 Task: Change  the formatting of the data to Which is Less than 5. In conditional formating, put the option 'Chart 8 colour.'In the sheet  Attendance Sheet for Weekly Progressbook
Action: Mouse moved to (101, 126)
Screenshot: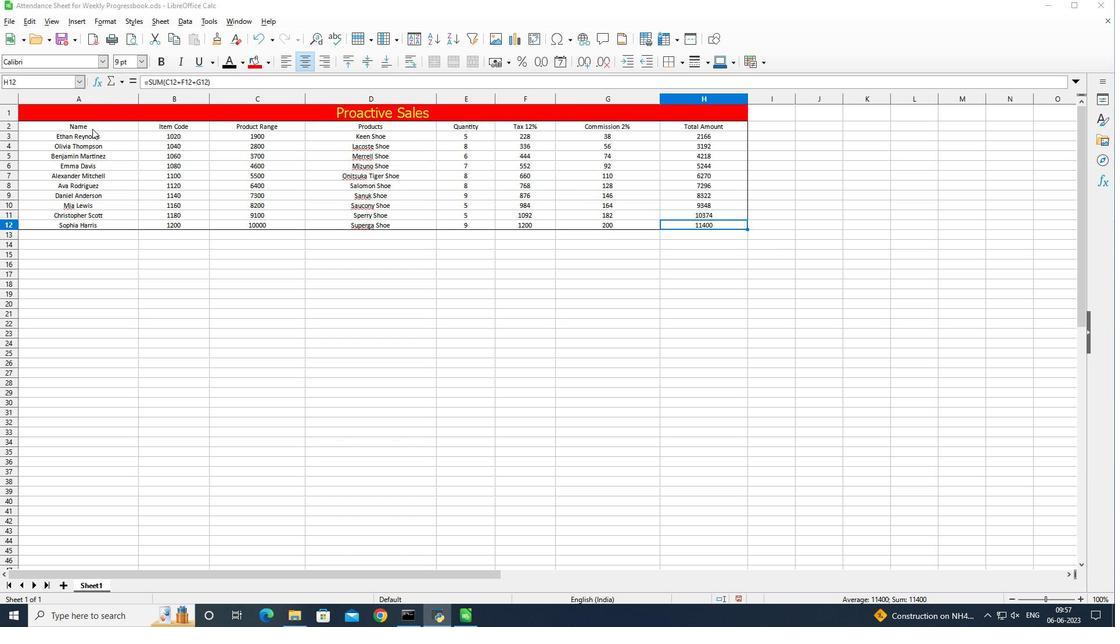 
Action: Mouse pressed left at (101, 126)
Screenshot: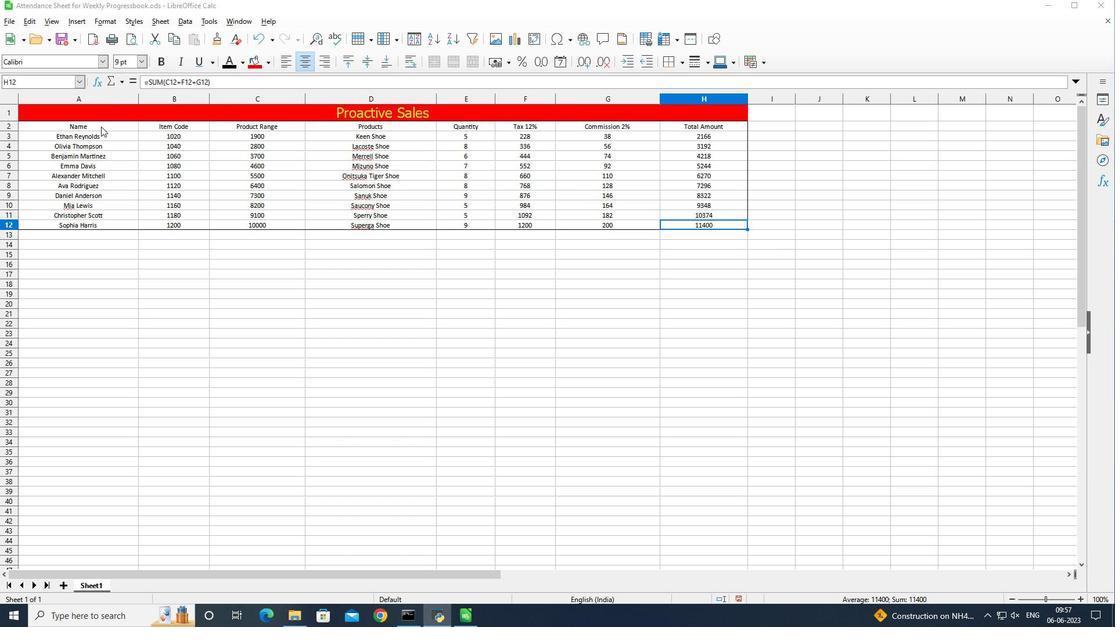 
Action: Mouse moved to (105, 125)
Screenshot: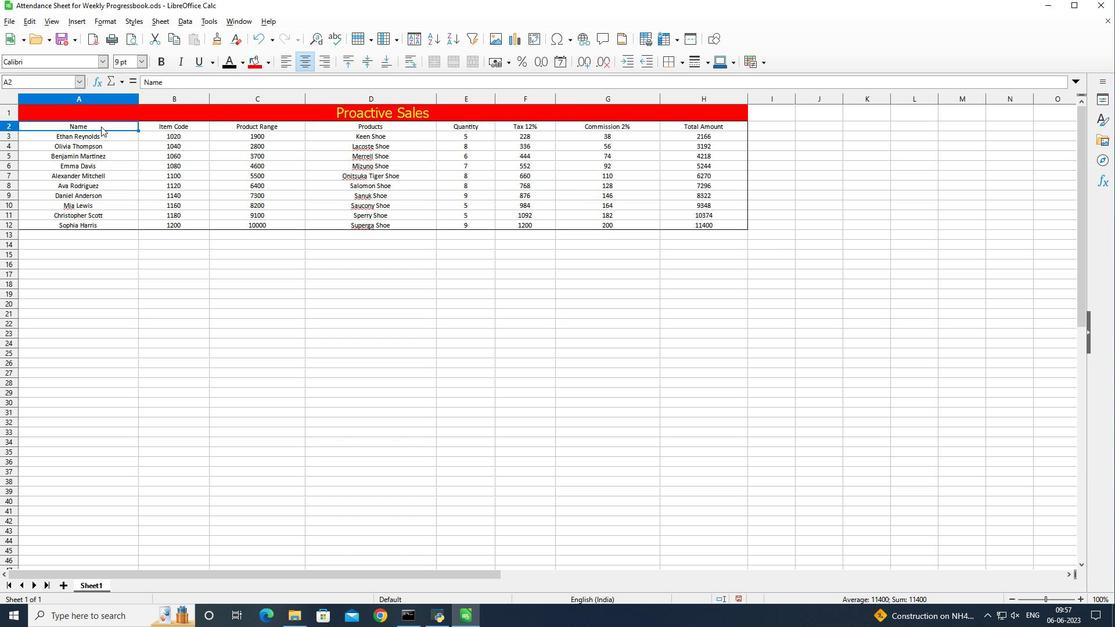 
Action: Mouse pressed left at (105, 125)
Screenshot: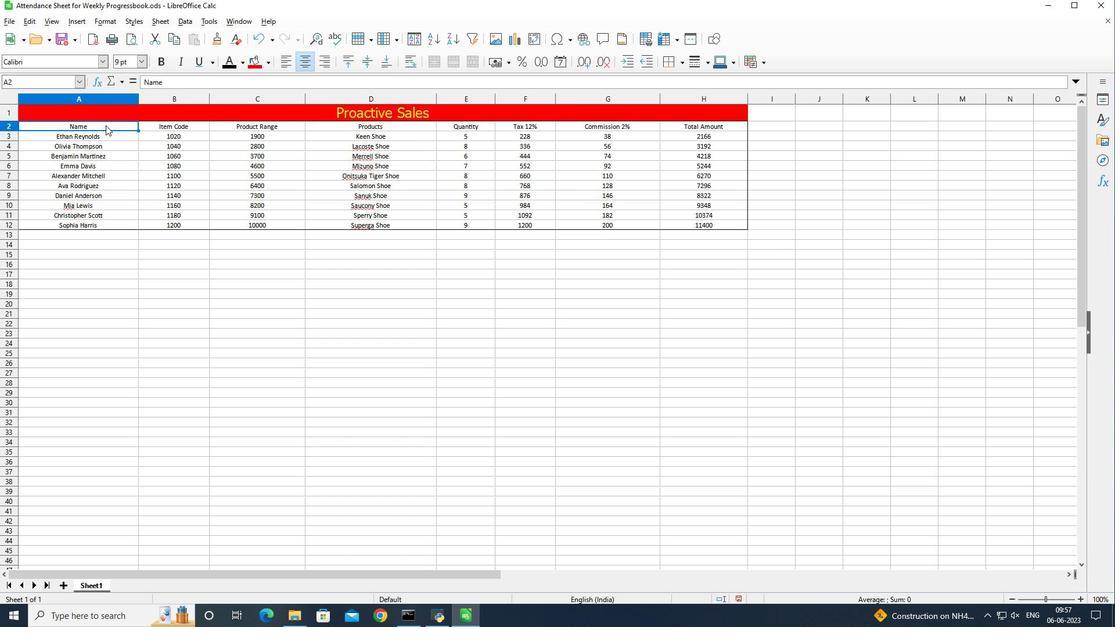 
Action: Mouse moved to (756, 57)
Screenshot: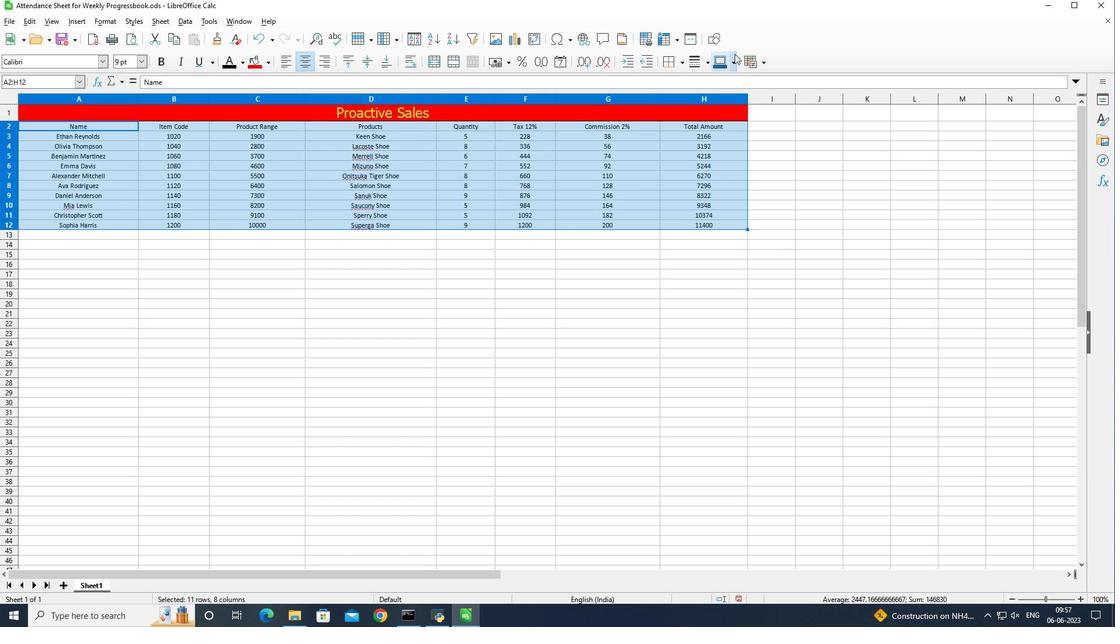 
Action: Mouse pressed left at (756, 57)
Screenshot: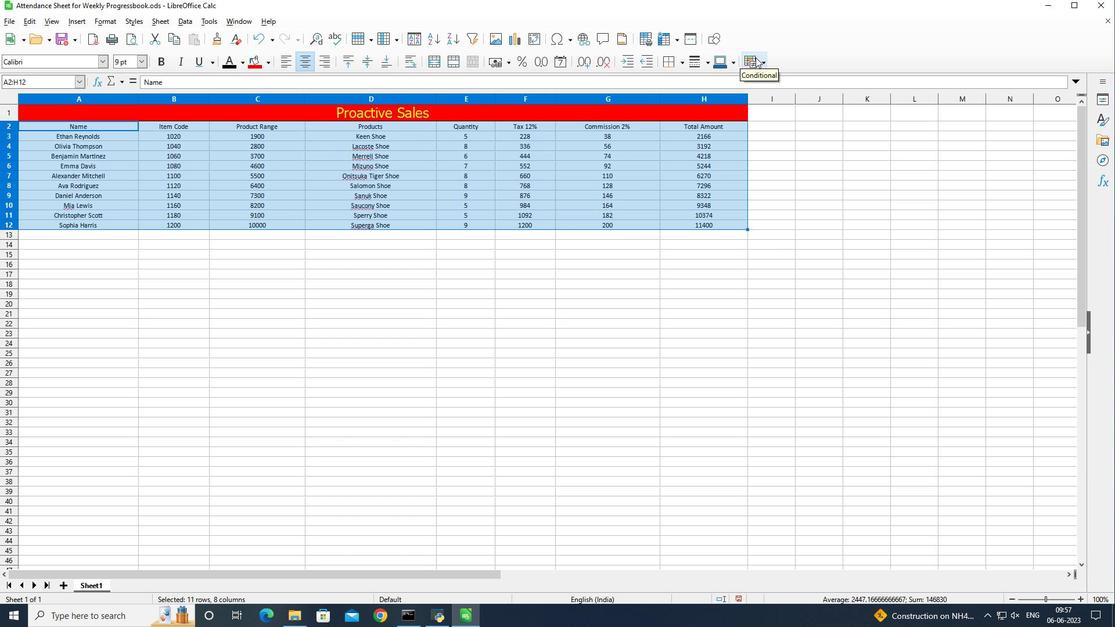 
Action: Mouse moved to (772, 81)
Screenshot: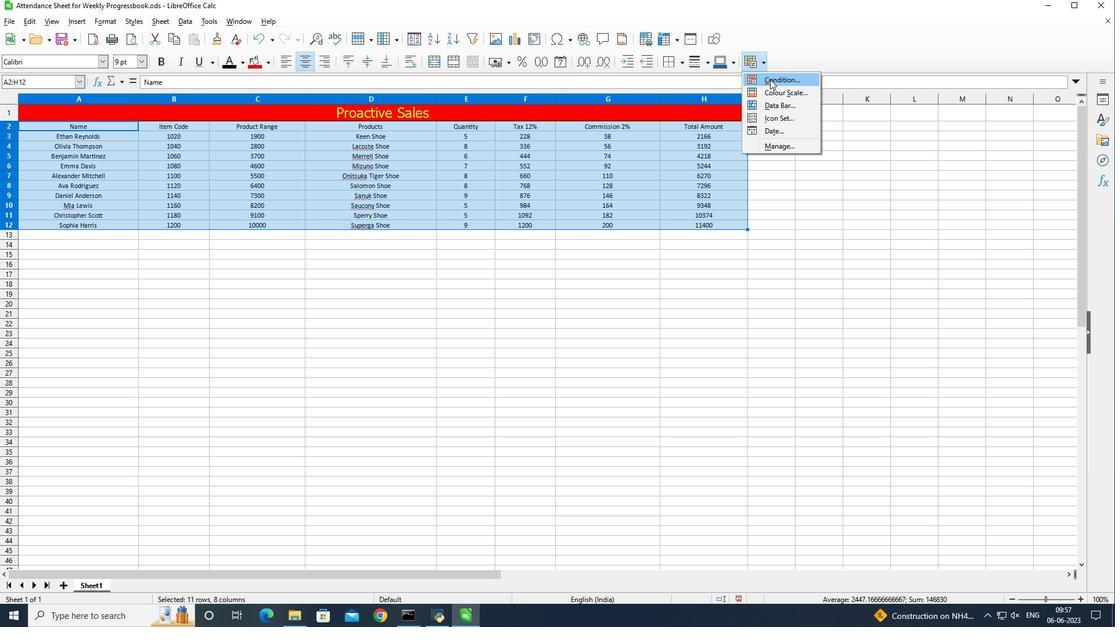 
Action: Mouse pressed left at (772, 81)
Screenshot: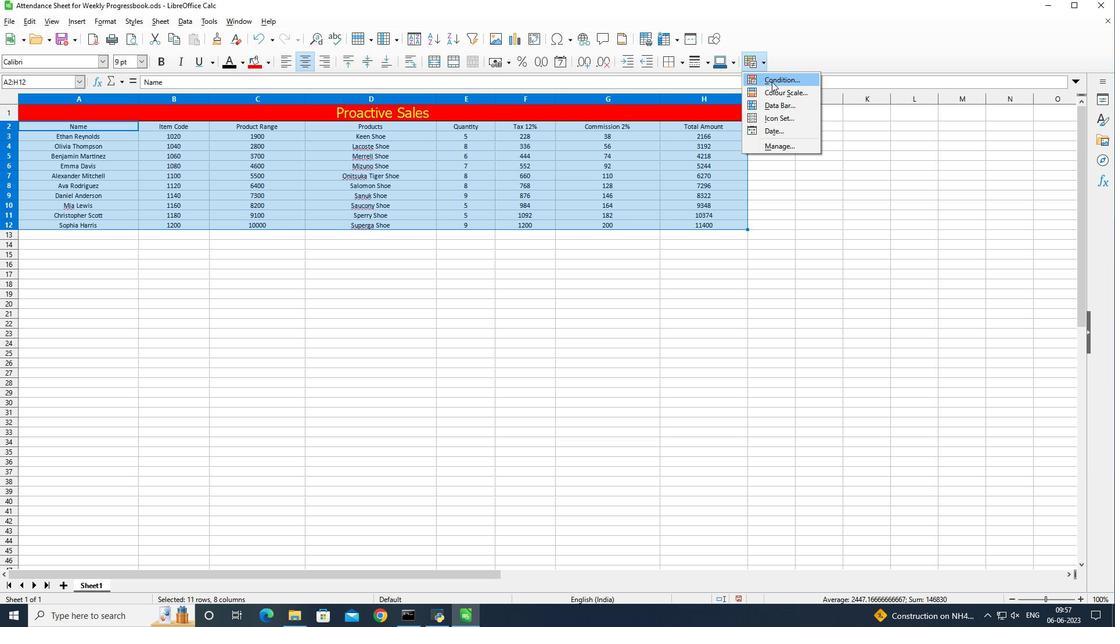 
Action: Mouse moved to (582, 186)
Screenshot: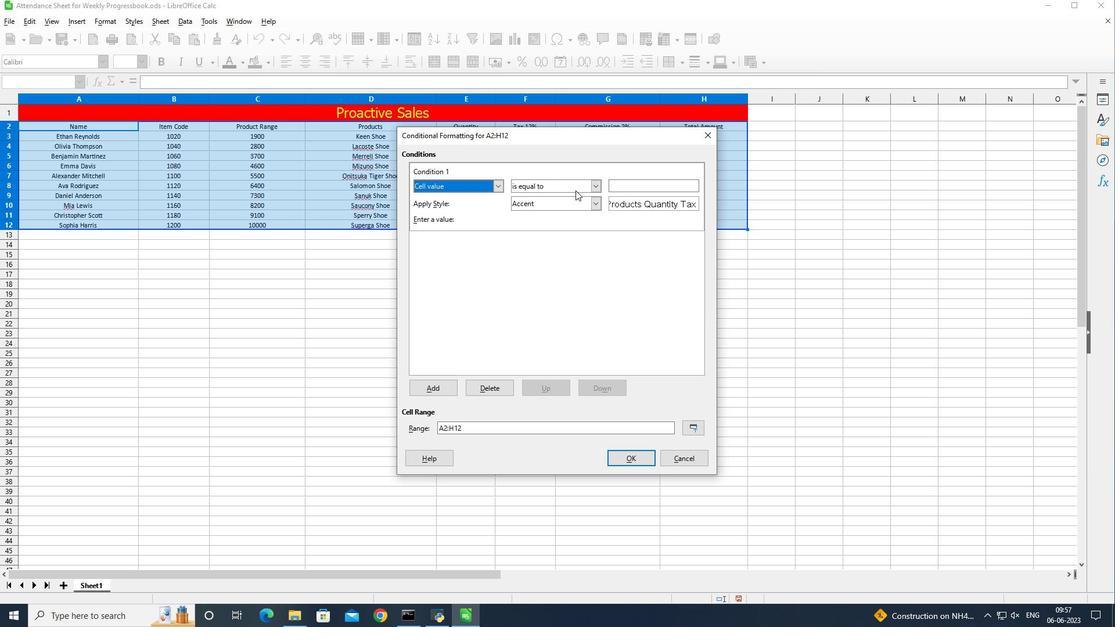 
Action: Mouse pressed left at (582, 186)
Screenshot: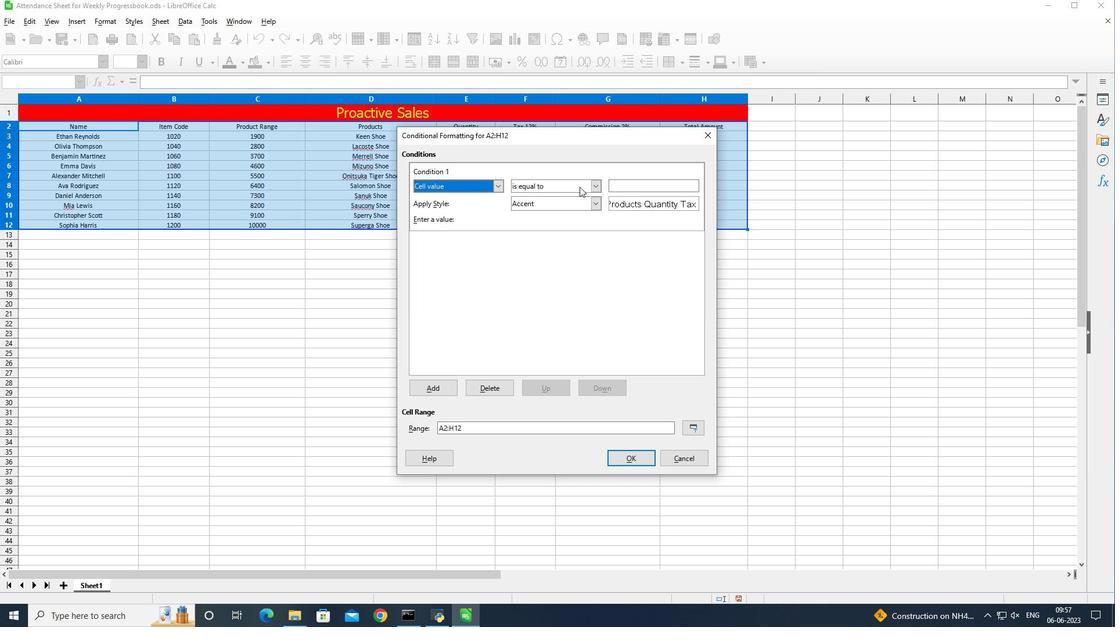 
Action: Mouse moved to (582, 206)
Screenshot: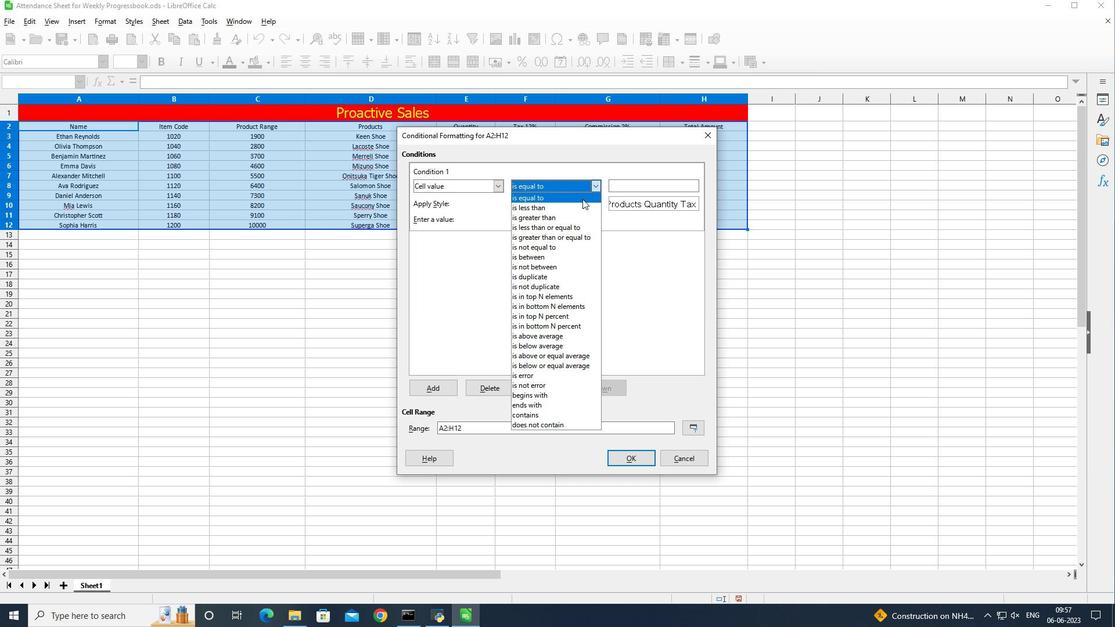 
Action: Mouse pressed left at (582, 206)
Screenshot: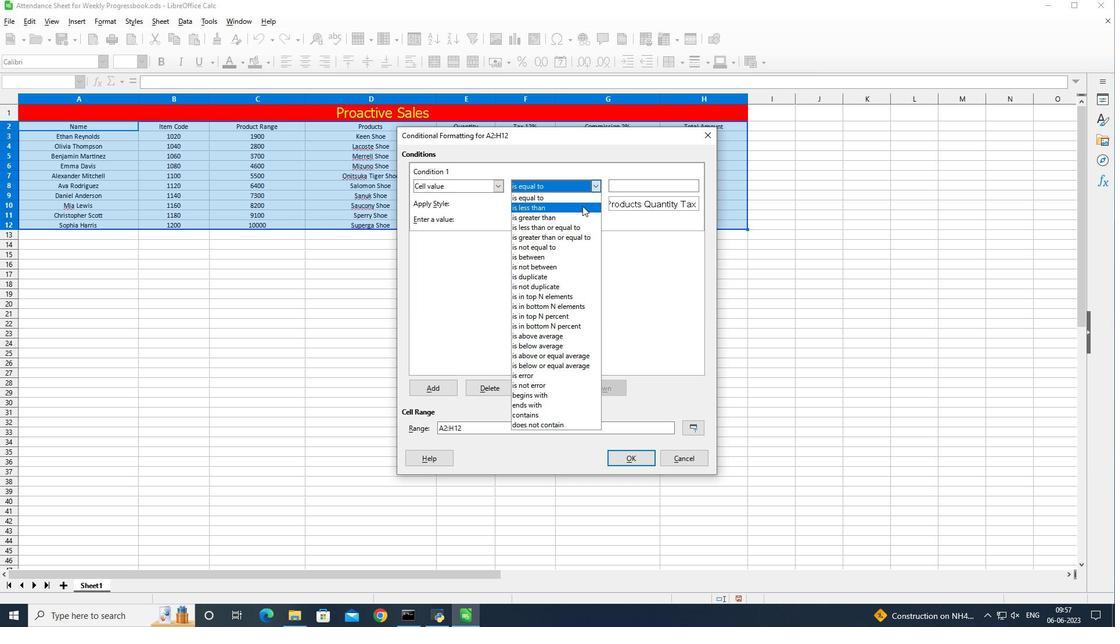 
Action: Mouse moved to (636, 185)
Screenshot: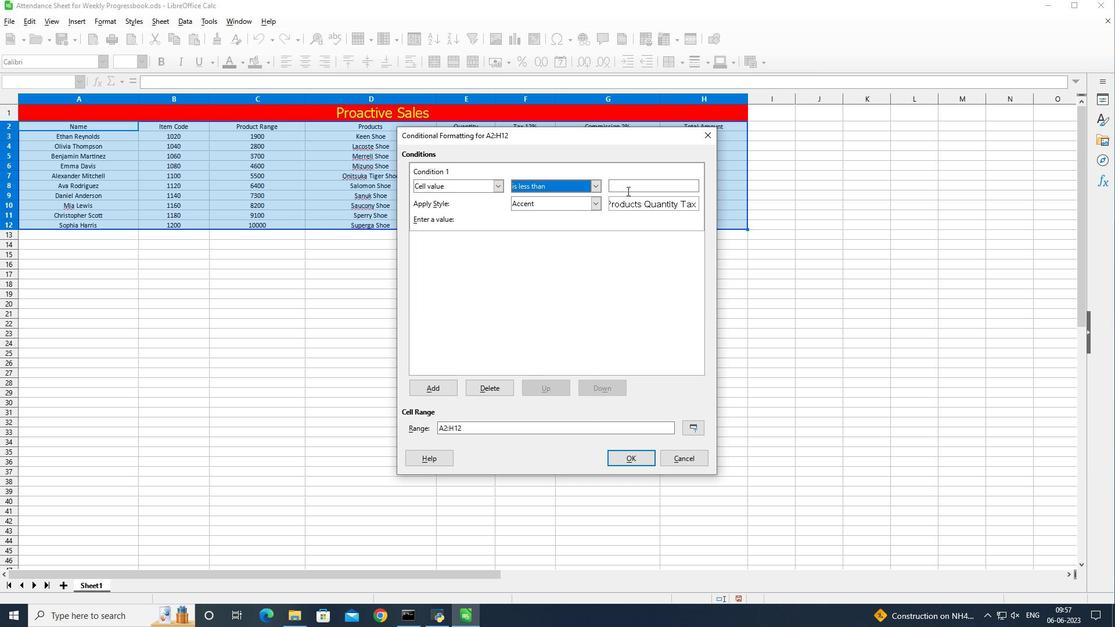 
Action: Mouse pressed left at (636, 185)
Screenshot: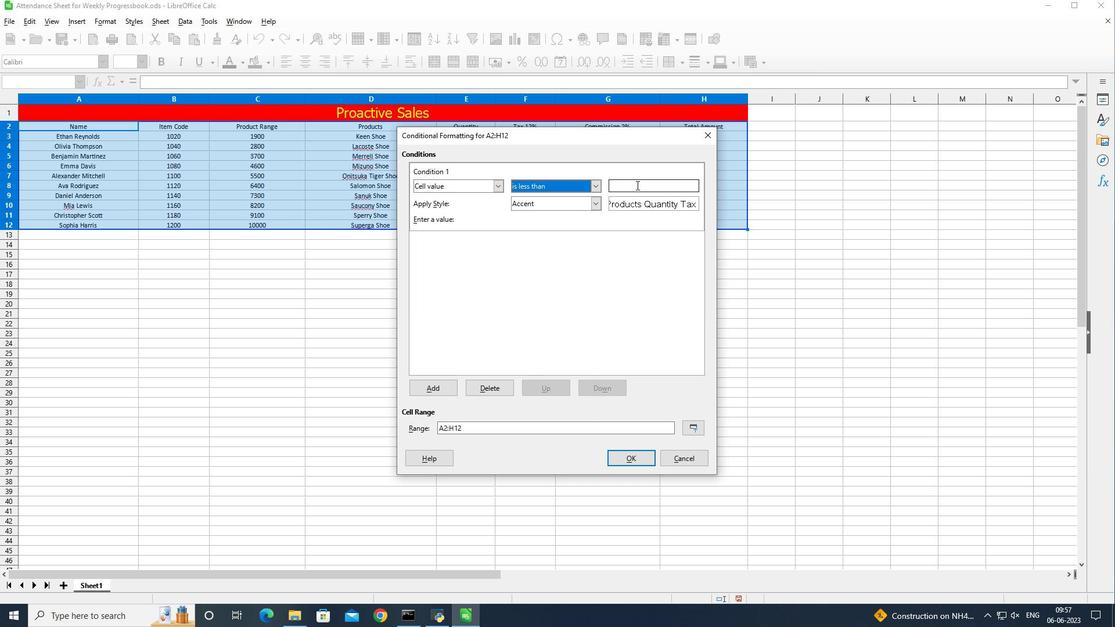 
Action: Key pressed 5
Screenshot: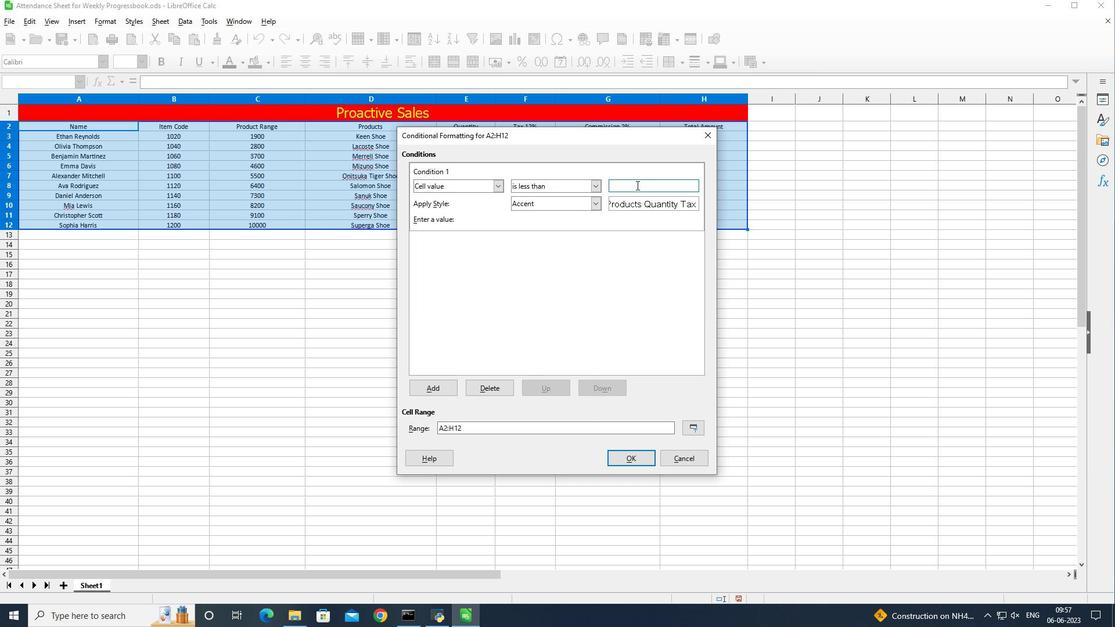 
Action: Mouse moved to (637, 453)
Screenshot: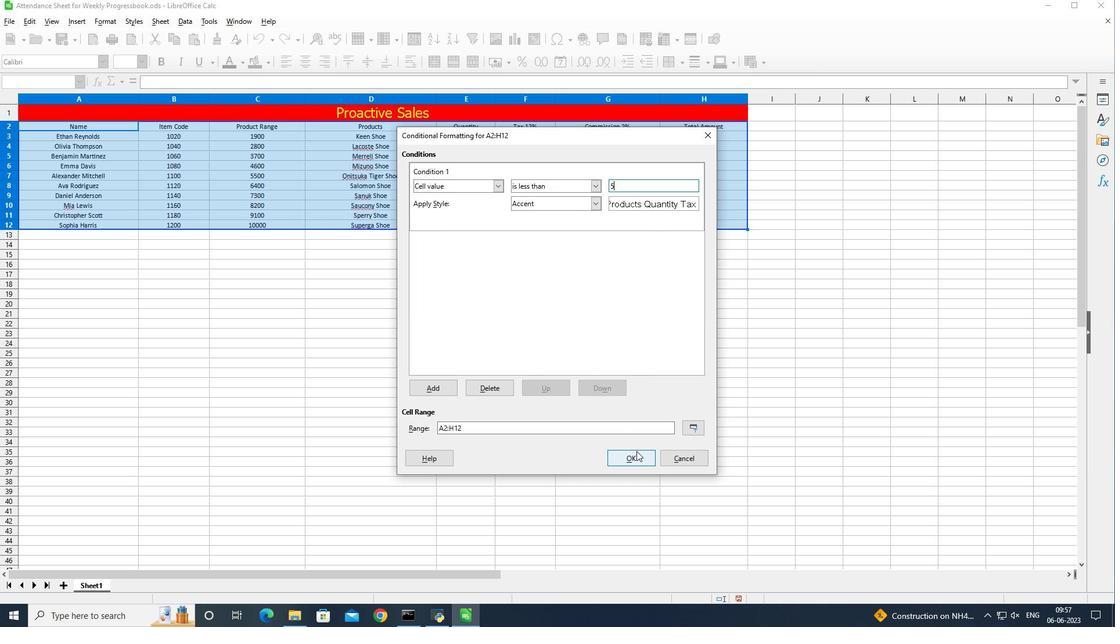 
Action: Mouse pressed left at (637, 453)
Screenshot: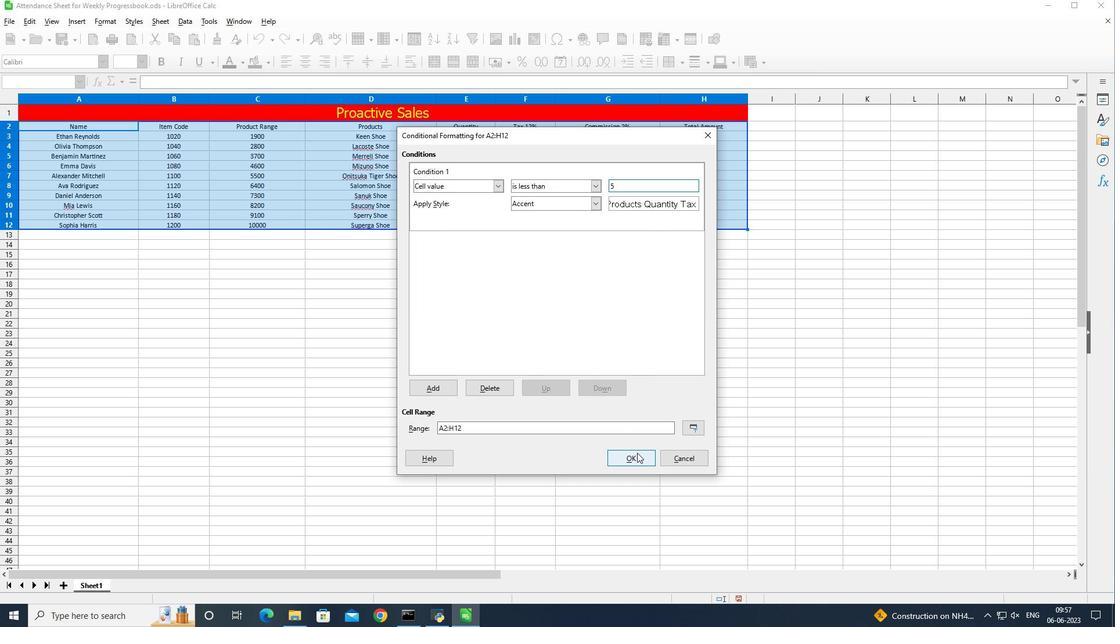 
Action: Mouse moved to (757, 53)
Screenshot: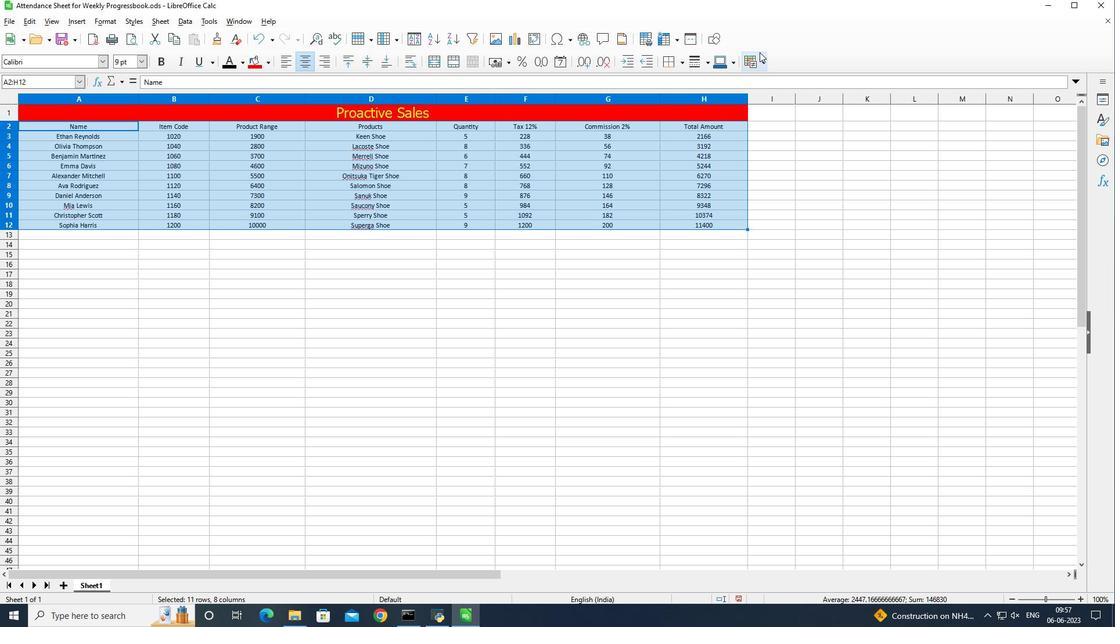 
Action: Mouse pressed left at (757, 53)
Screenshot: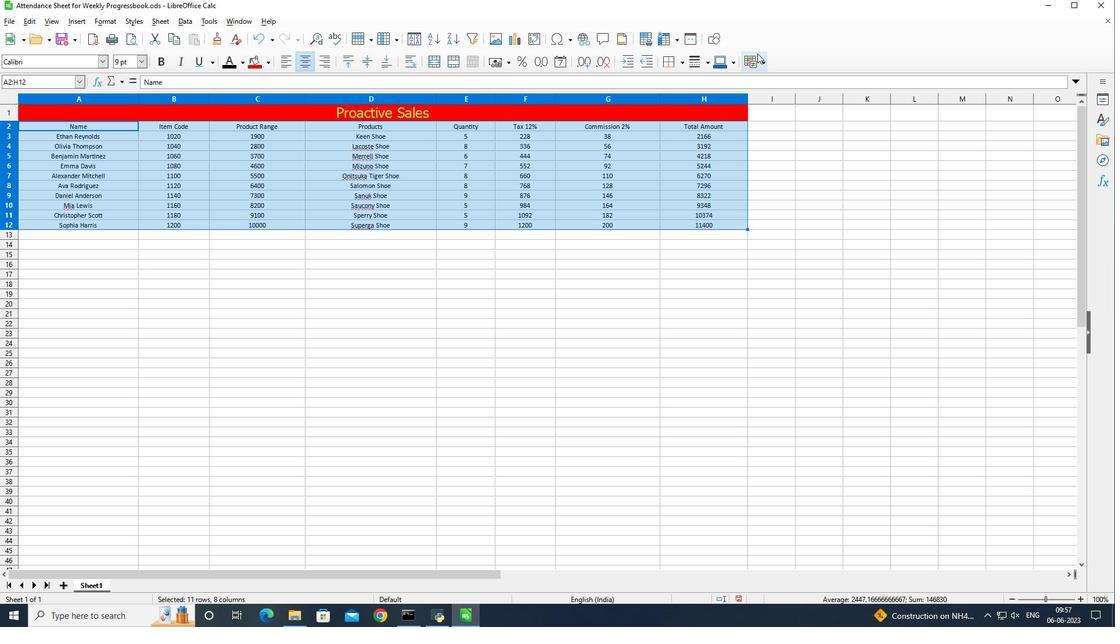
Action: Mouse moved to (772, 94)
Screenshot: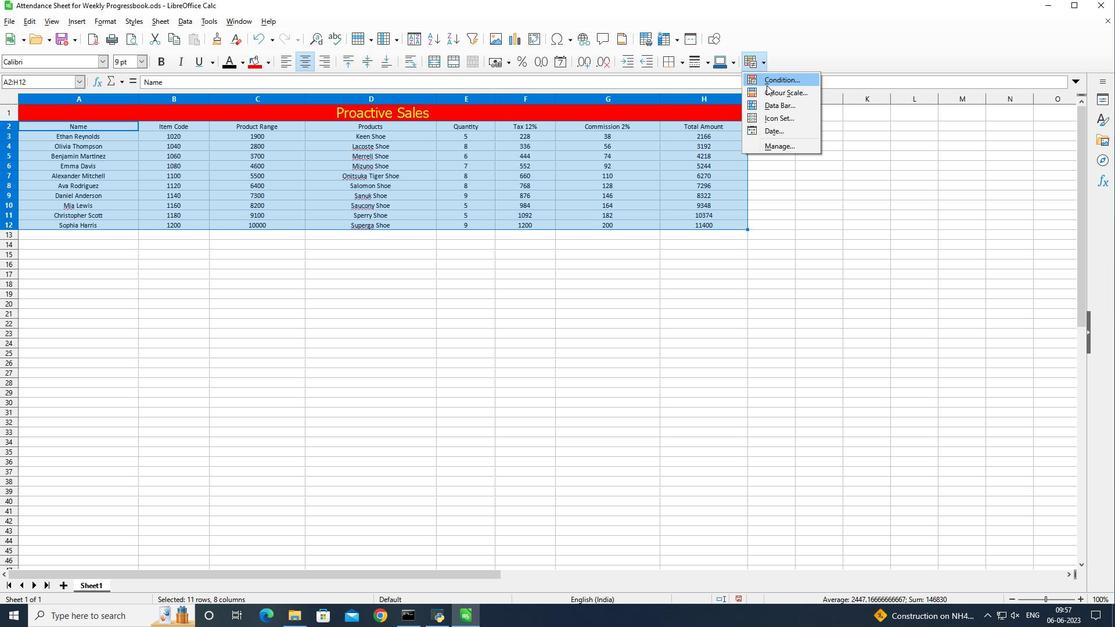 
Action: Mouse pressed left at (772, 94)
Screenshot: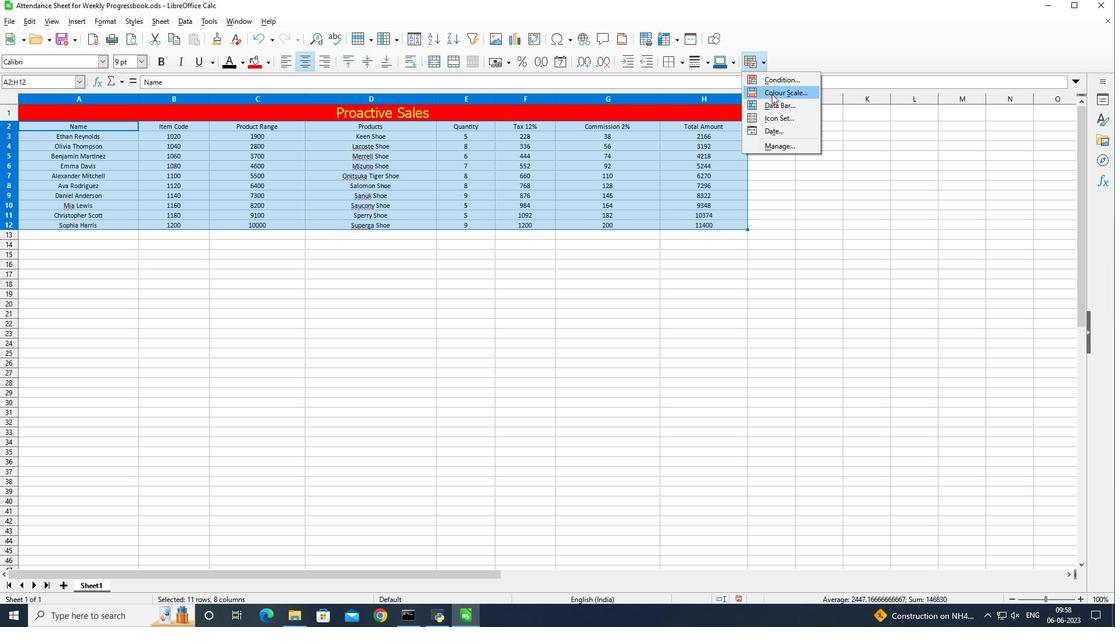 
Action: Mouse moved to (498, 183)
Screenshot: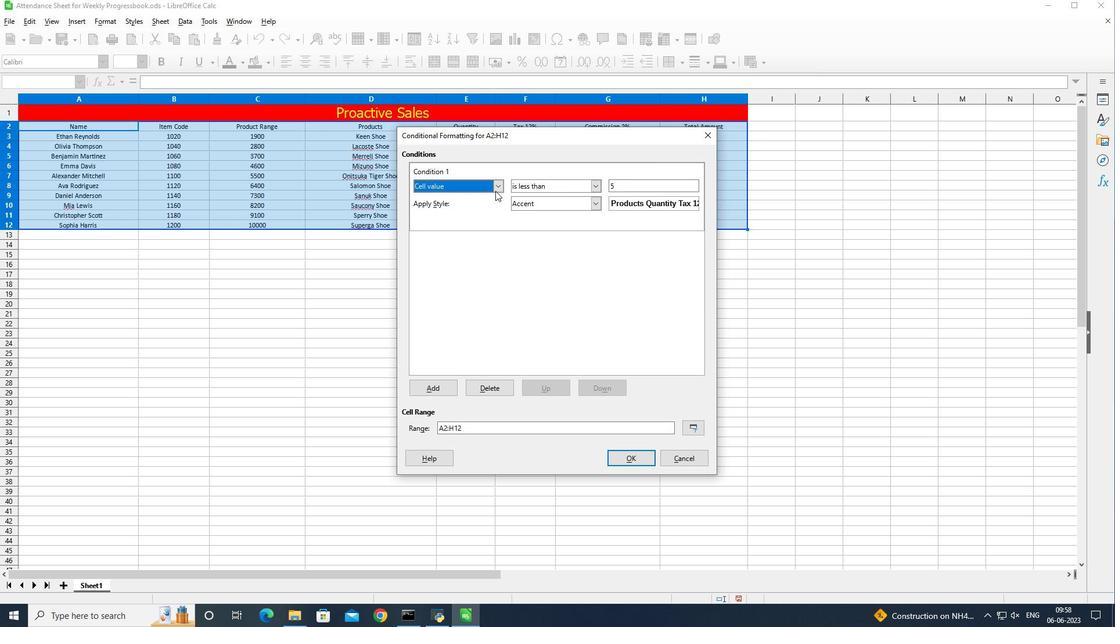 
Action: Mouse pressed left at (498, 183)
Screenshot: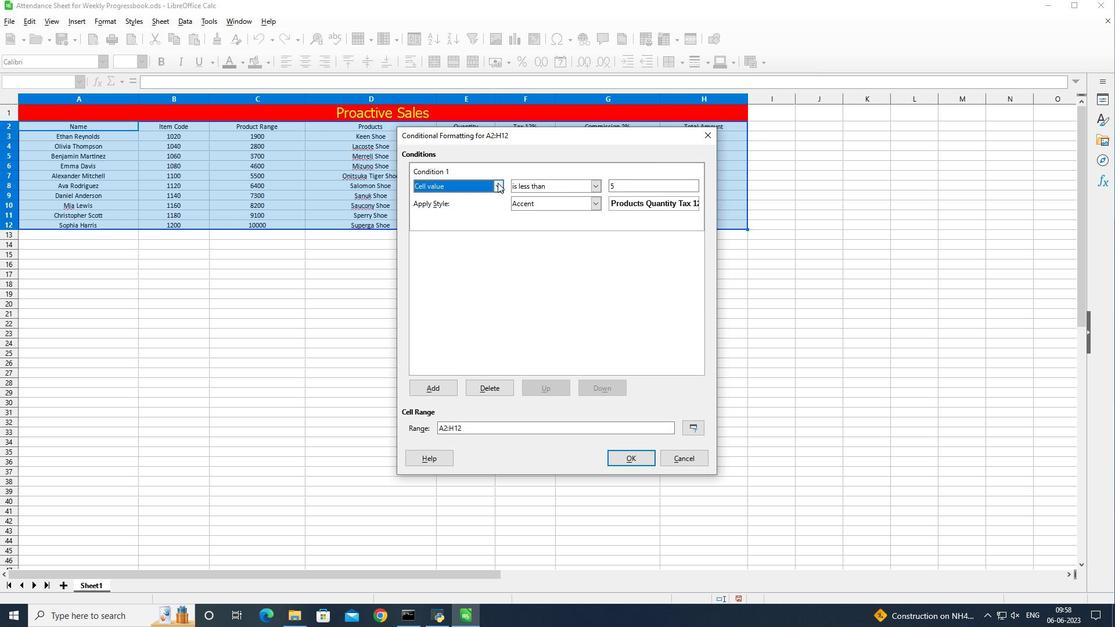
Action: Mouse moved to (495, 198)
Screenshot: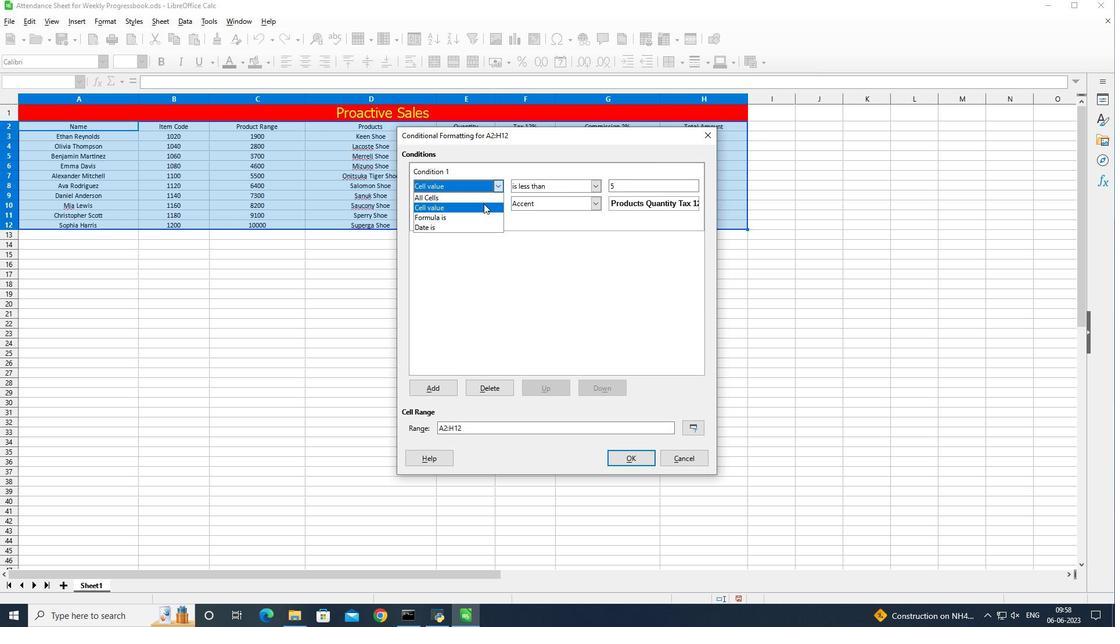 
Action: Mouse pressed left at (495, 198)
Screenshot: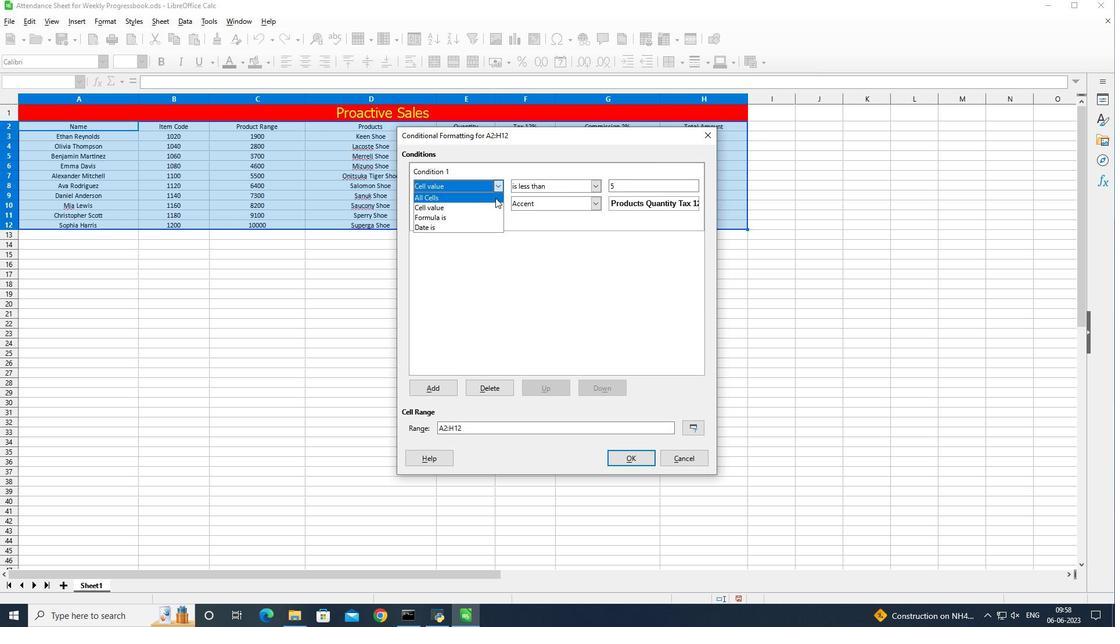 
Action: Mouse moved to (496, 251)
Screenshot: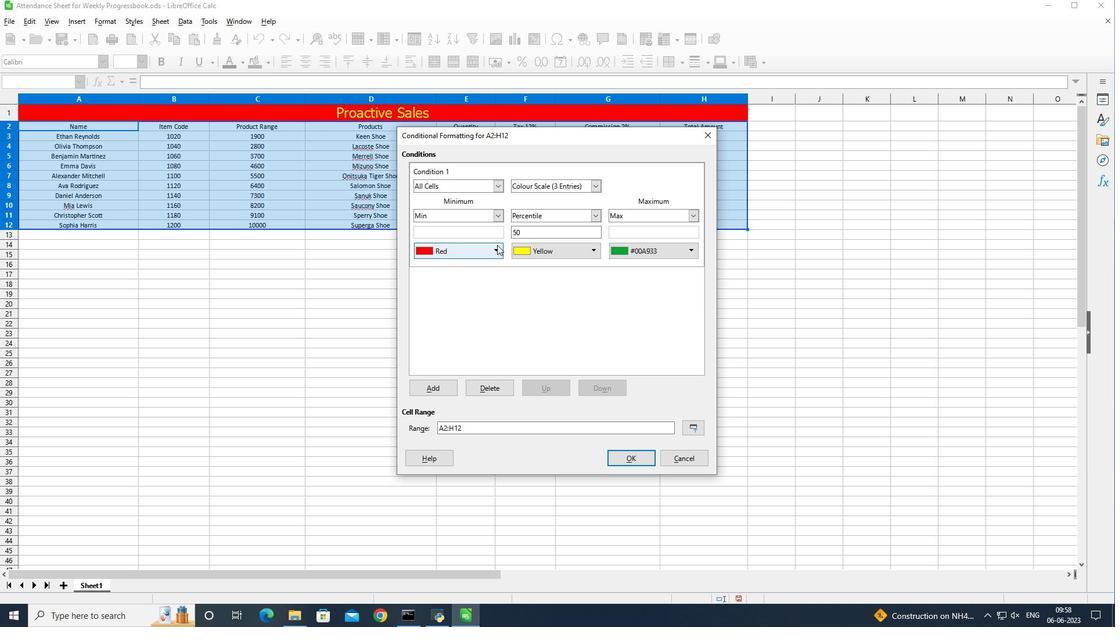 
Action: Mouse pressed left at (496, 251)
Screenshot: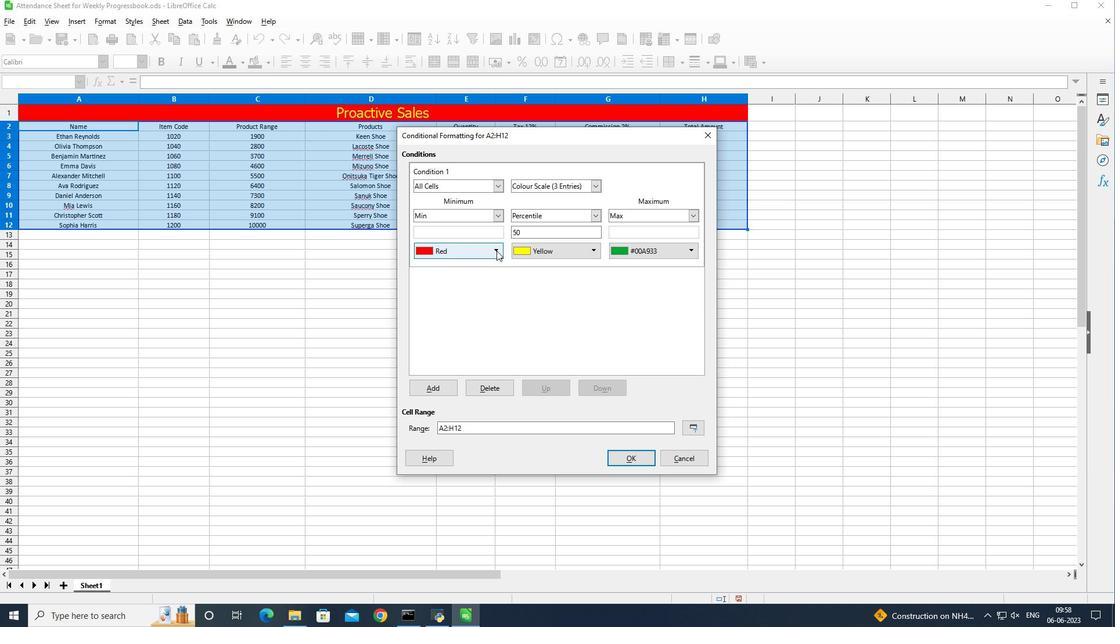 
Action: Mouse moved to (492, 283)
Screenshot: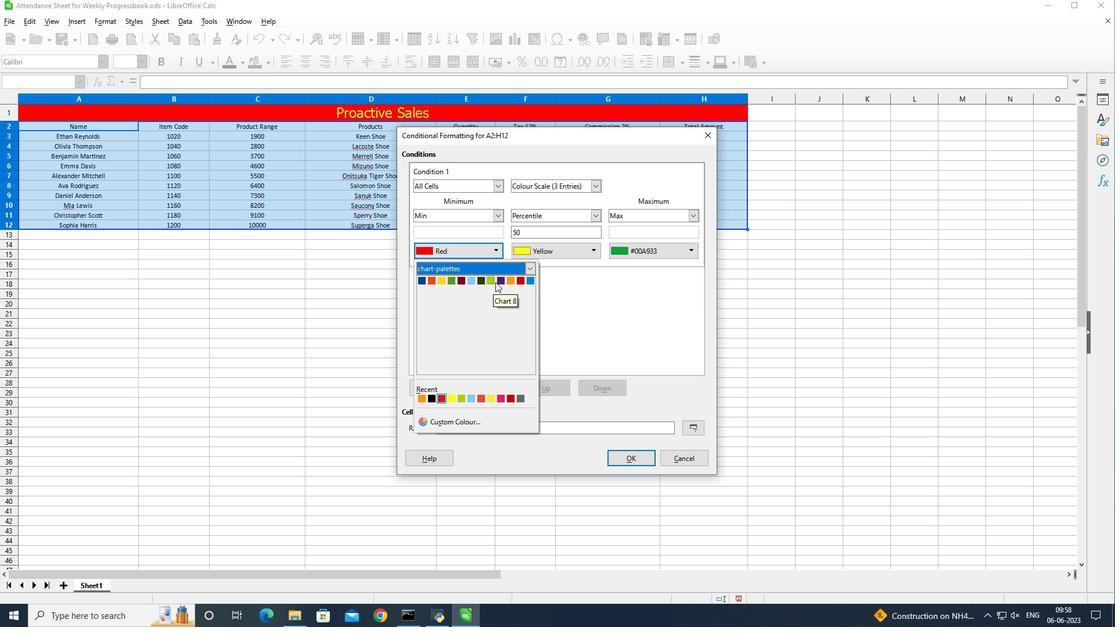 
Action: Mouse pressed left at (492, 283)
Screenshot: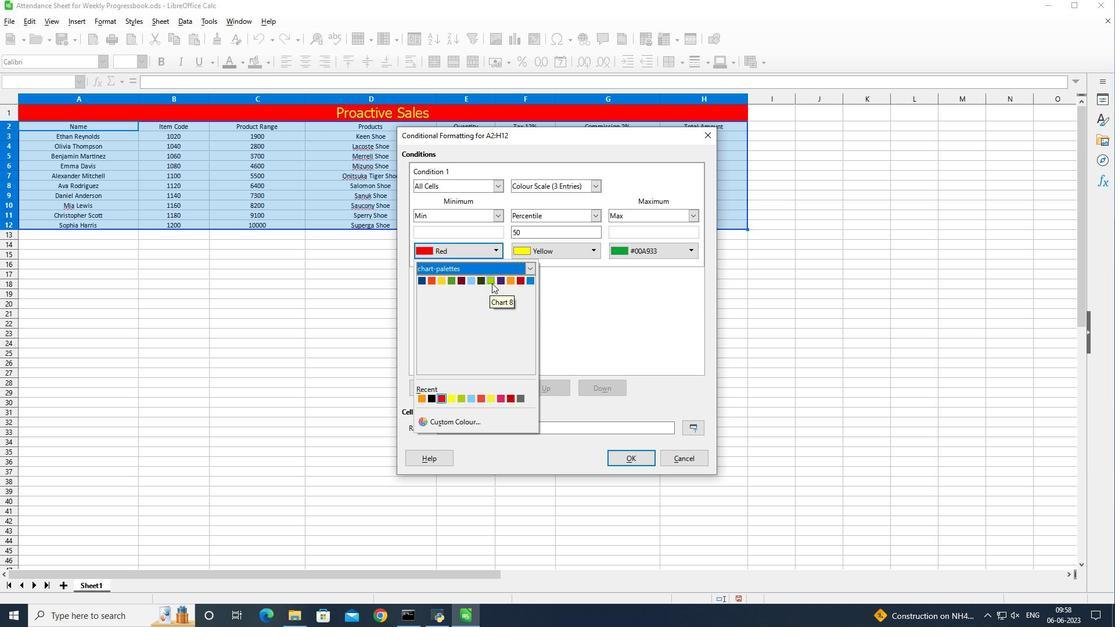 
Action: Mouse moved to (646, 461)
Screenshot: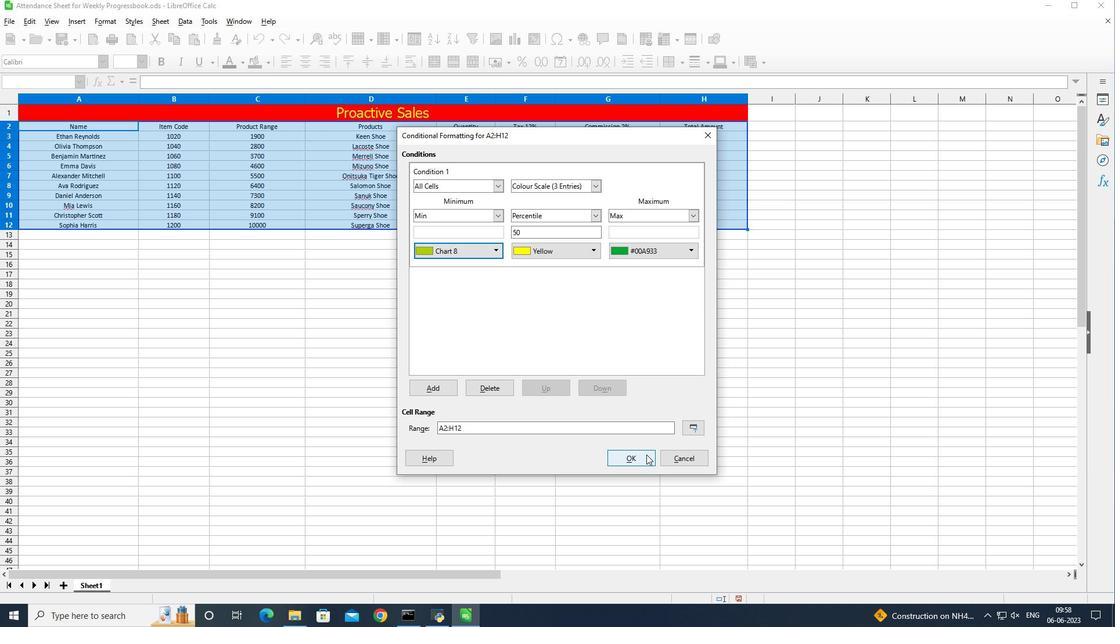 
Action: Mouse pressed left at (646, 461)
Screenshot: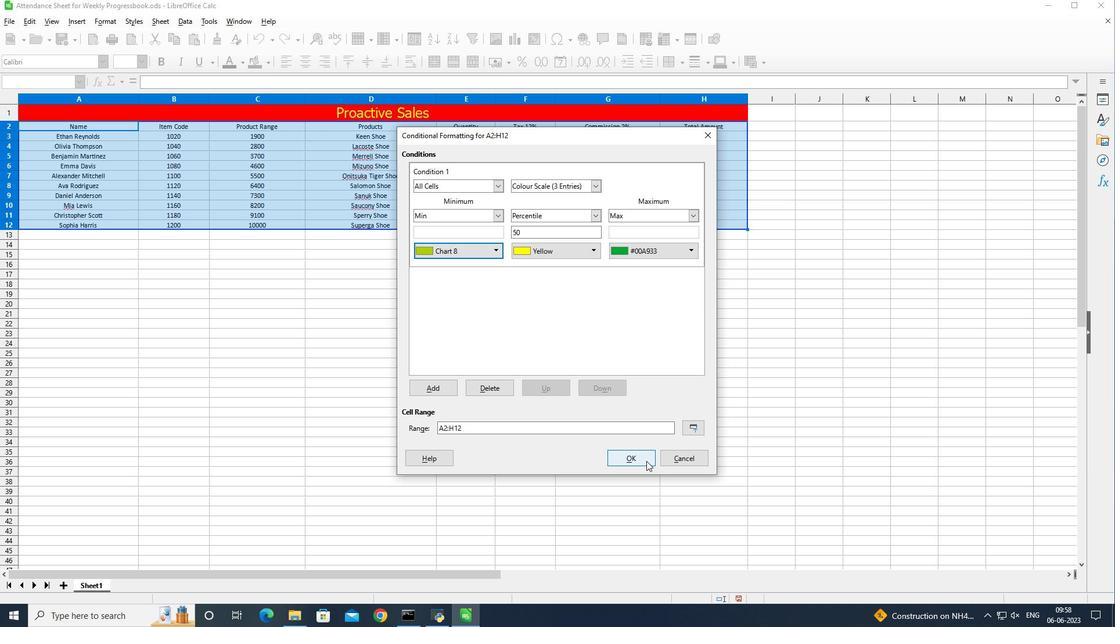 
Action: Mouse moved to (714, 222)
Screenshot: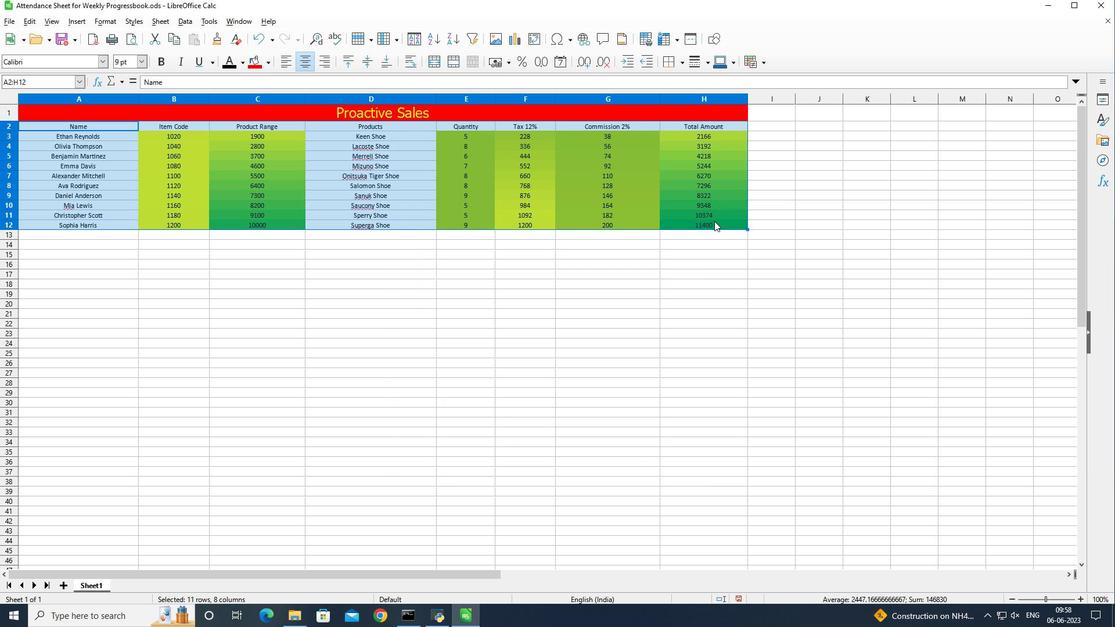 
Action: Mouse pressed left at (714, 222)
Screenshot: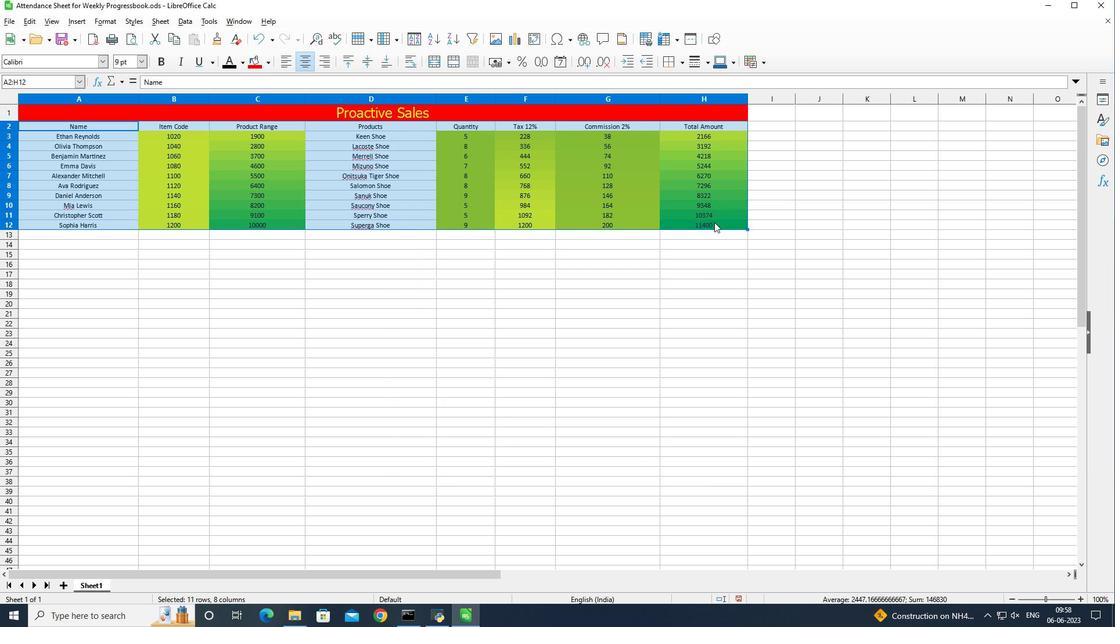 
